 Task: Search on LinkedIn how to upload a resume.
Action: Mouse moved to (728, 613)
Screenshot: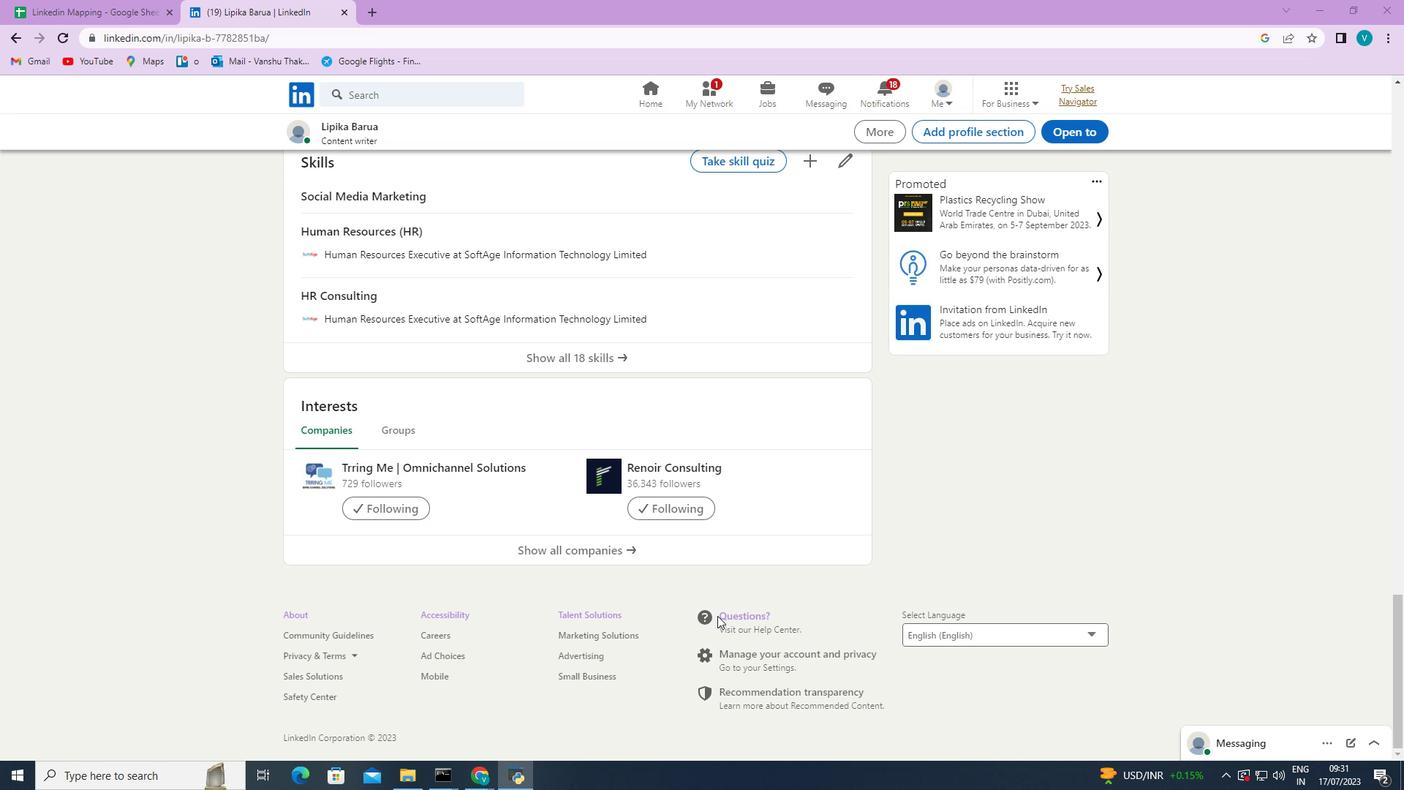 
Action: Mouse pressed left at (728, 613)
Screenshot: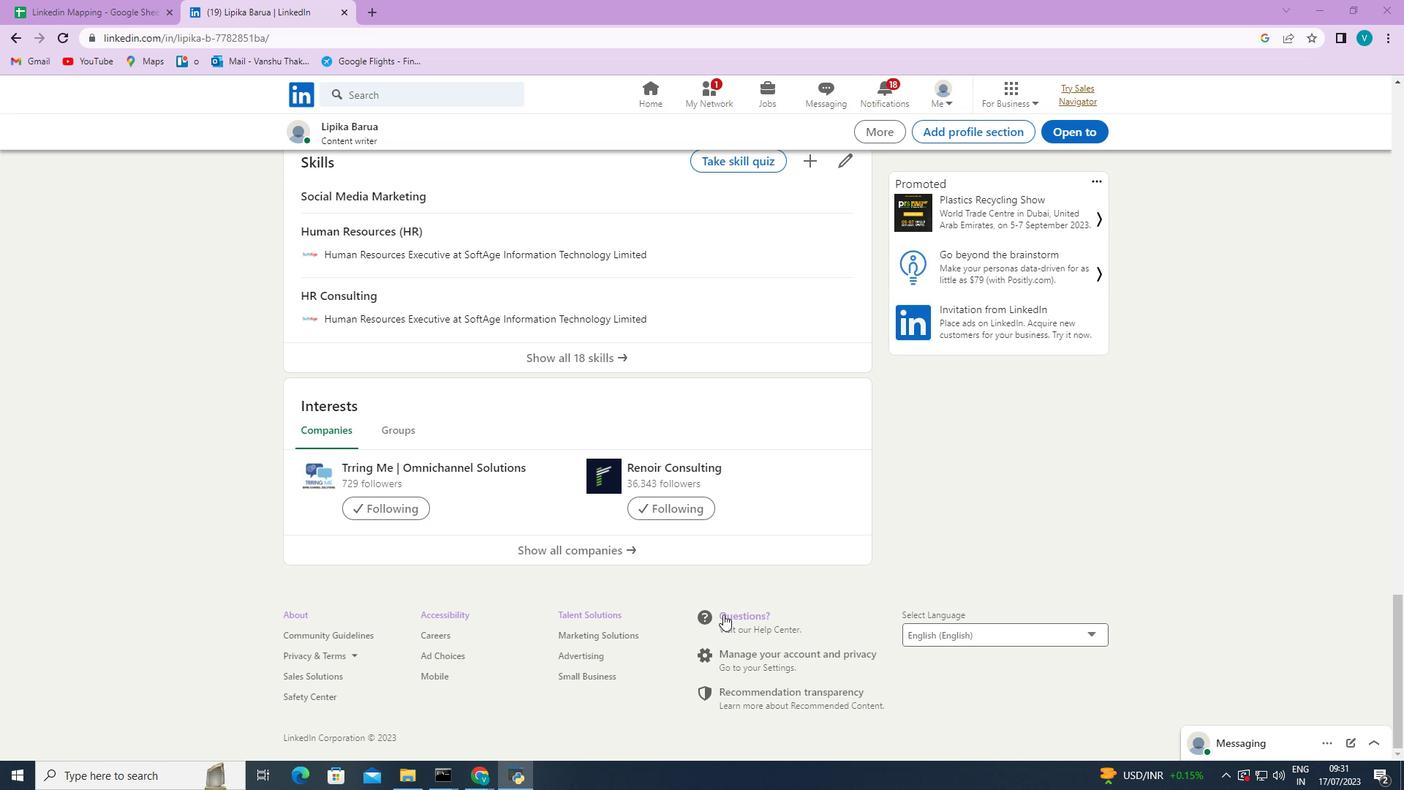 
Action: Mouse moved to (466, 243)
Screenshot: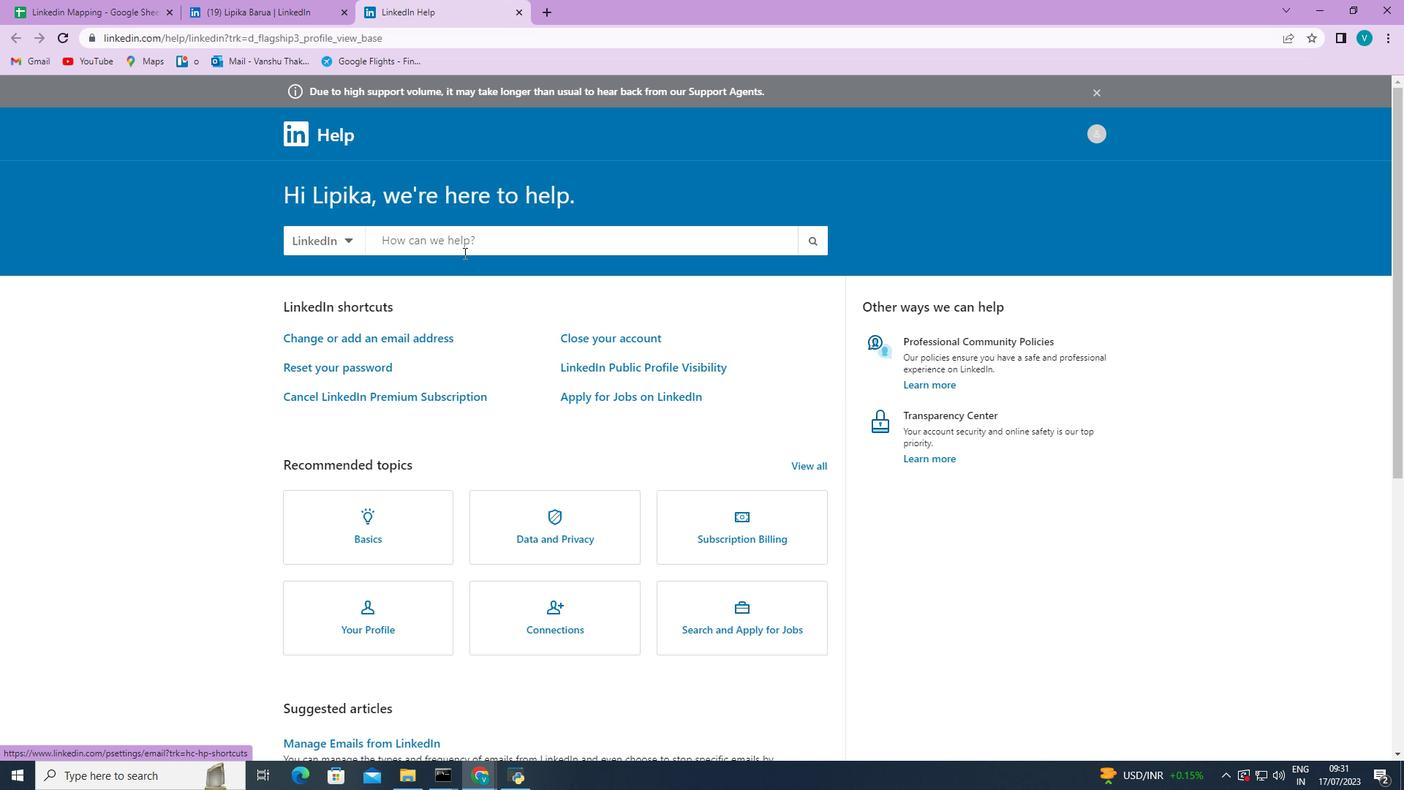 
Action: Mouse pressed left at (466, 243)
Screenshot: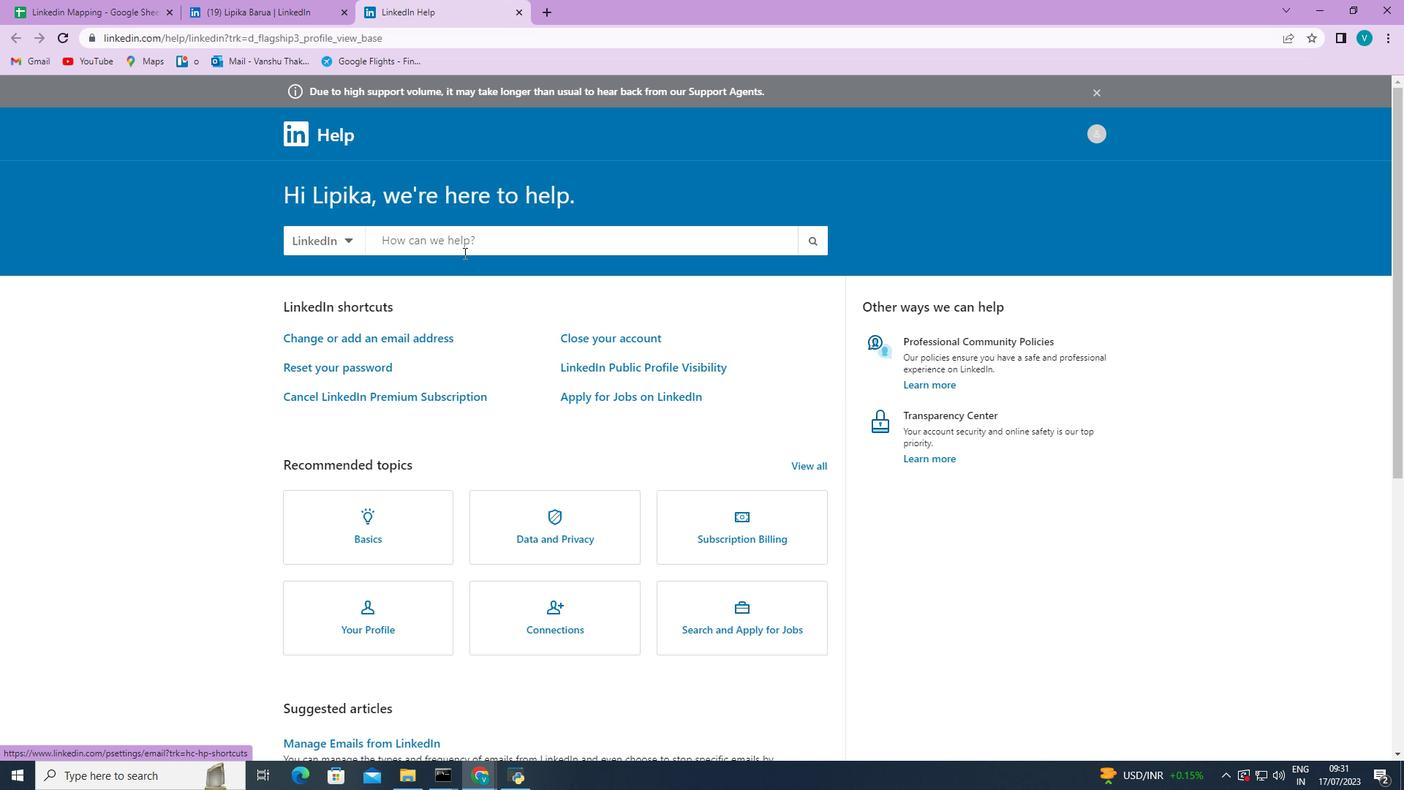 
Action: Mouse moved to (469, 269)
Screenshot: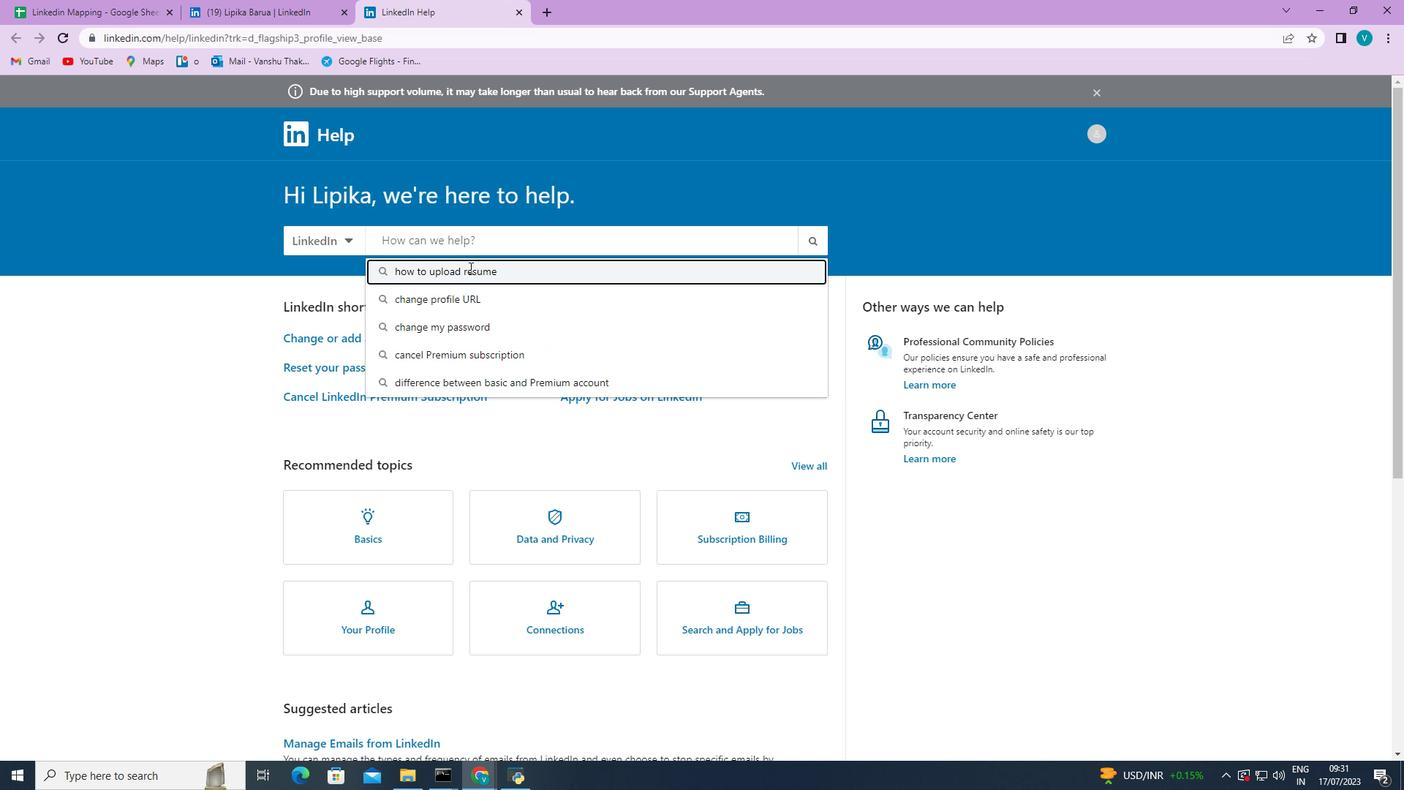 
Action: Mouse pressed left at (469, 269)
Screenshot: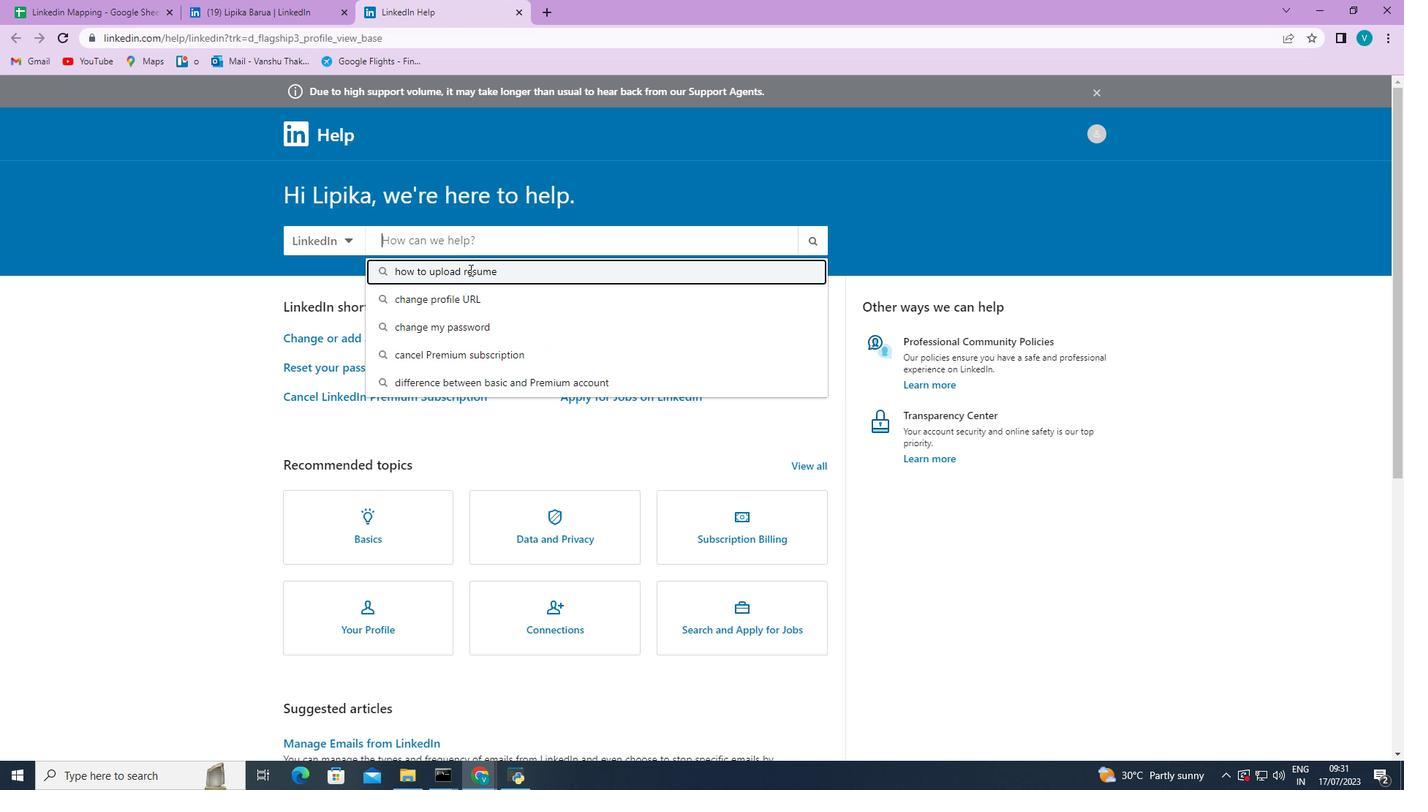 
Action: Mouse moved to (965, 349)
Screenshot: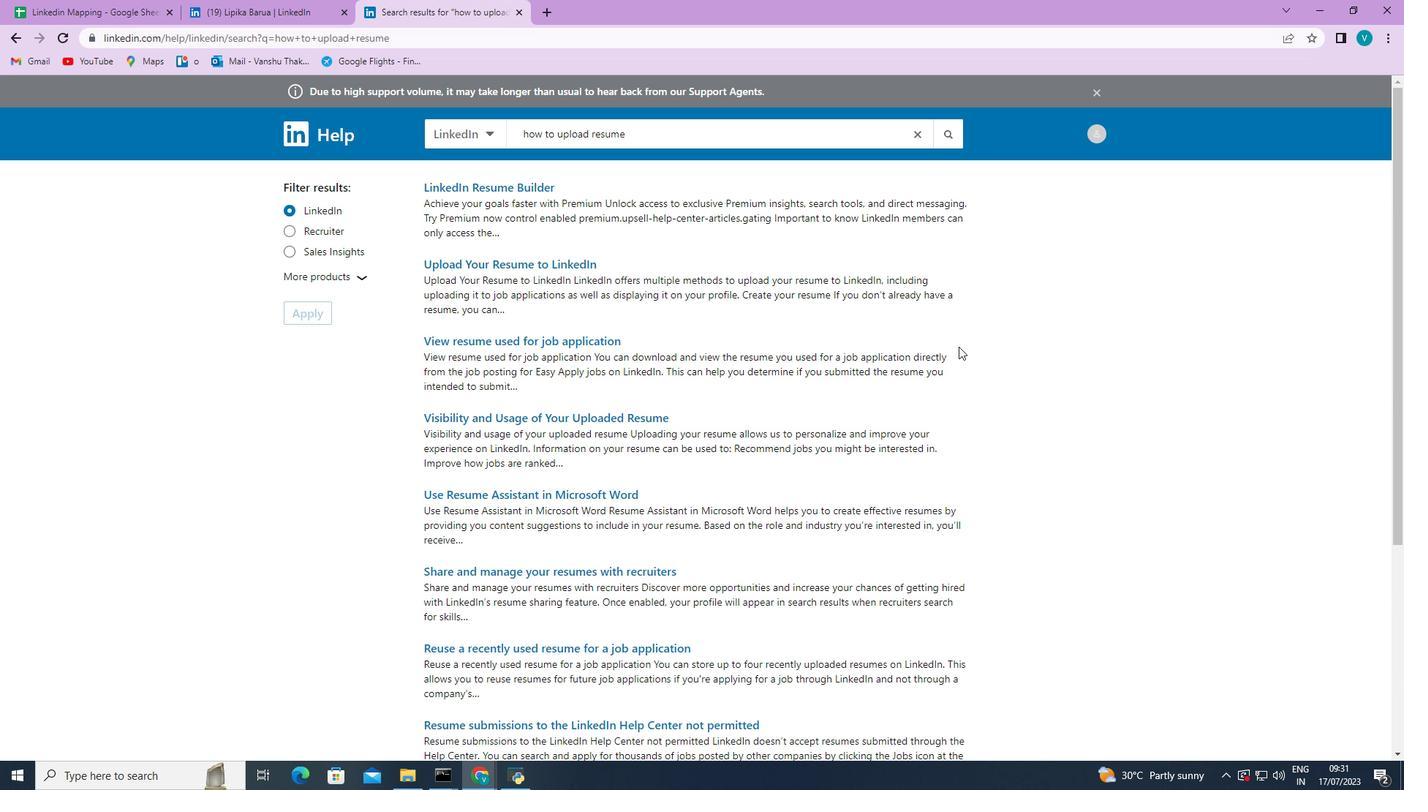 
Action: Mouse scrolled (965, 348) with delta (0, 0)
Screenshot: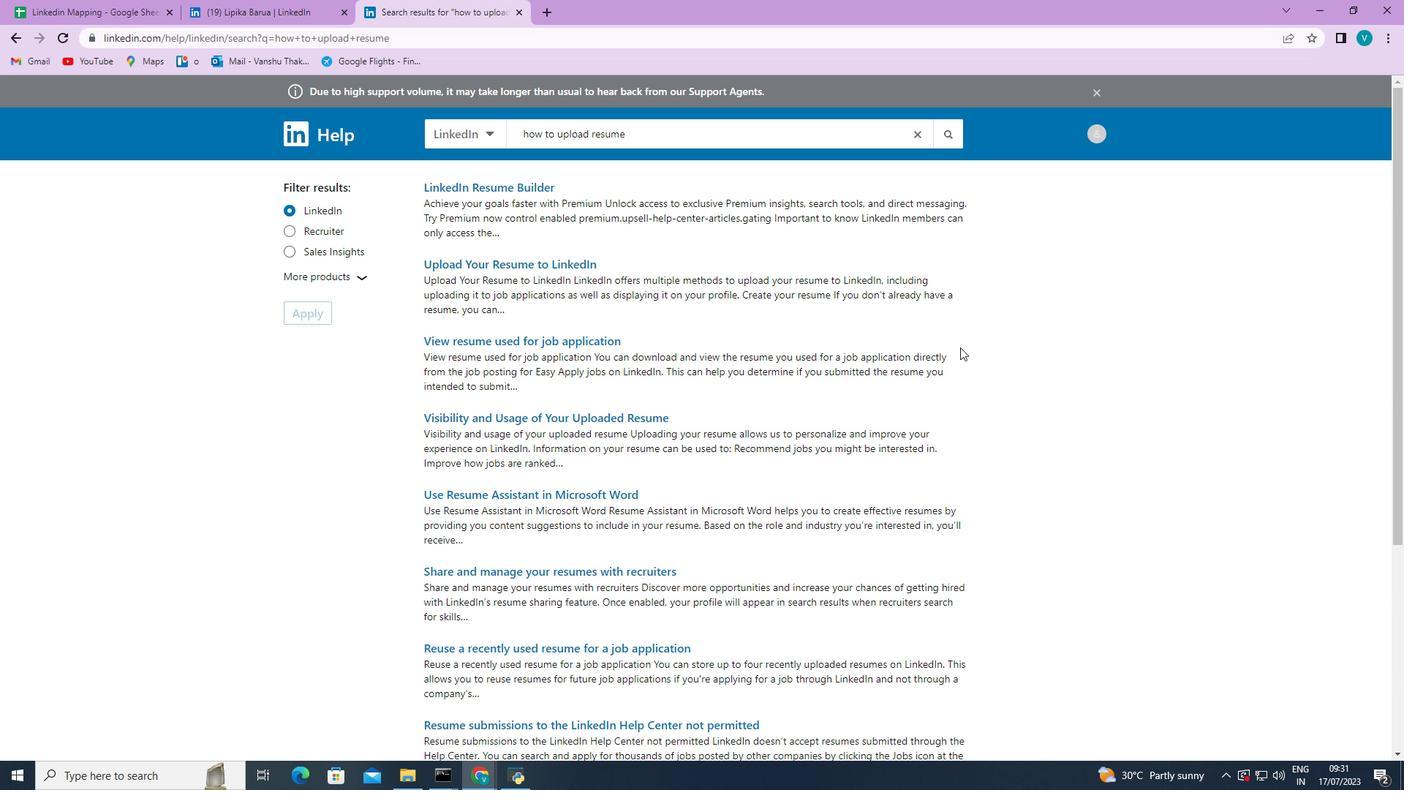 
Action: Mouse moved to (967, 349)
Screenshot: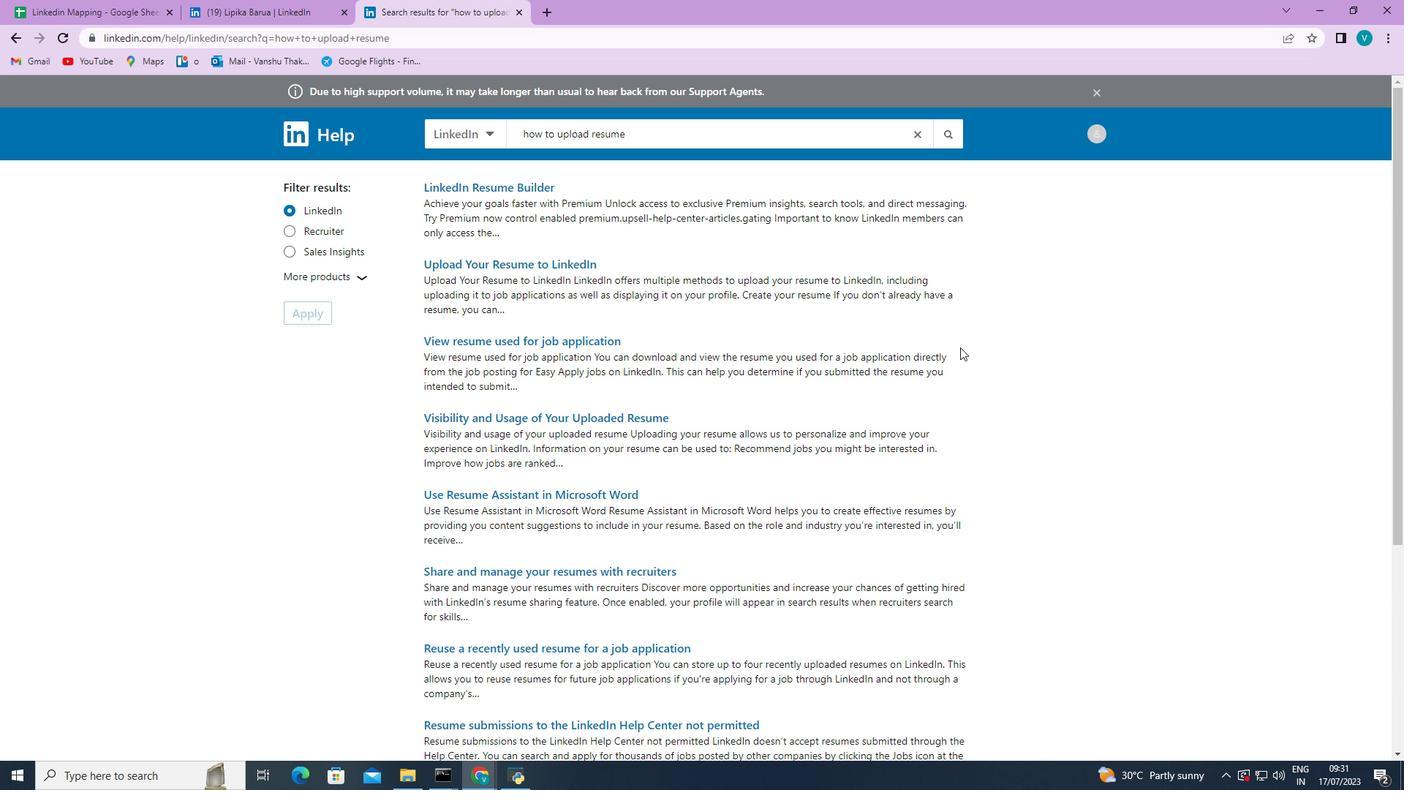 
Action: Mouse scrolled (967, 349) with delta (0, 0)
Screenshot: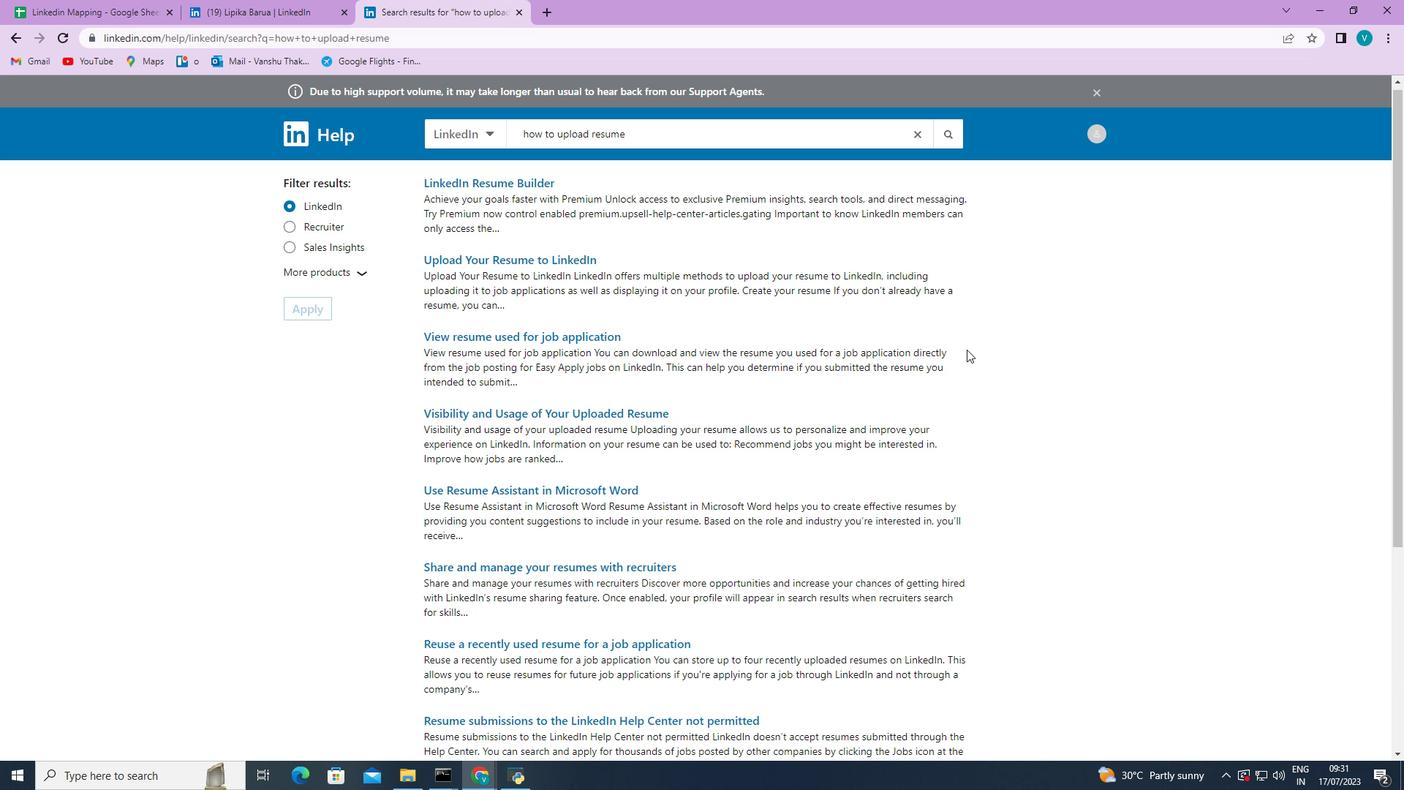 
Action: Mouse scrolled (967, 349) with delta (0, 0)
Screenshot: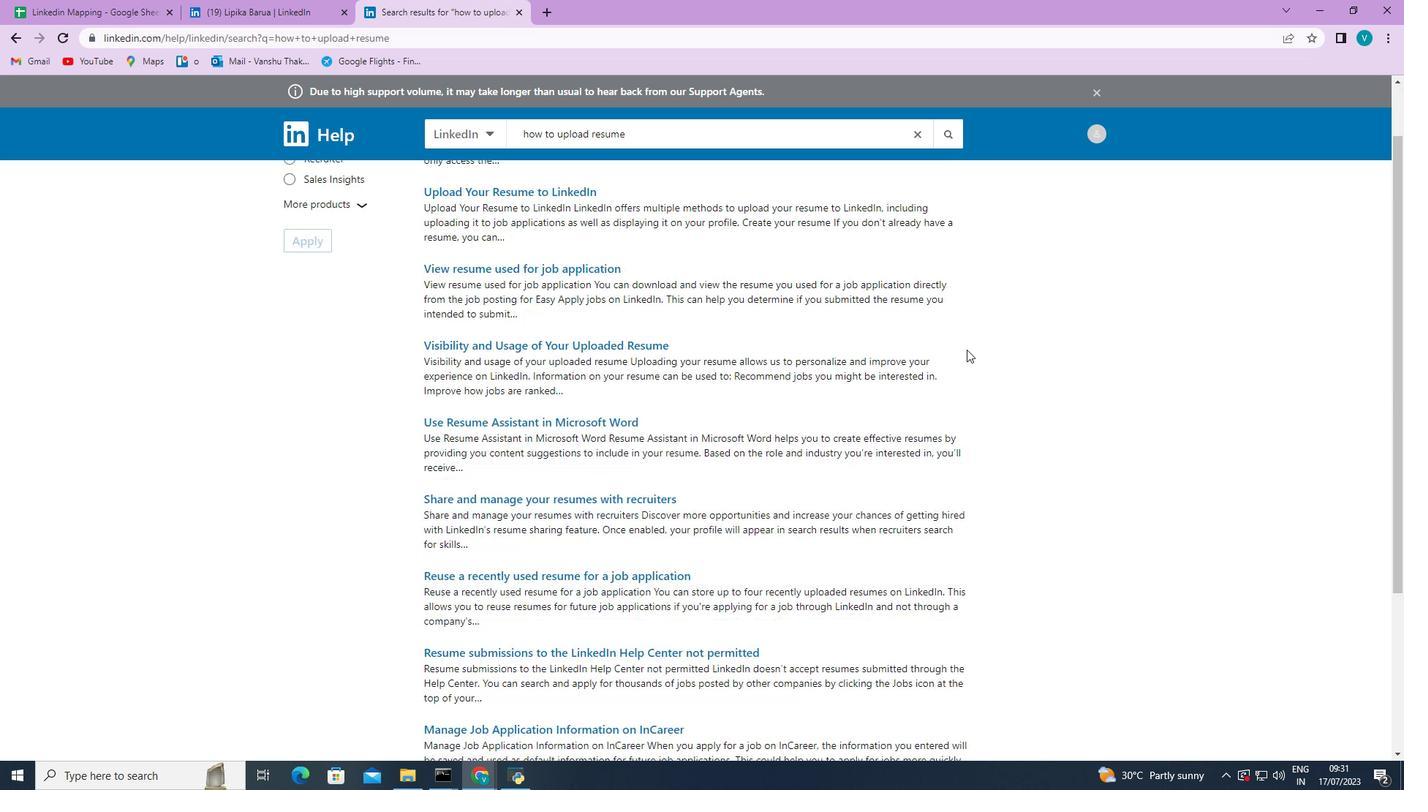 
Action: Mouse scrolled (967, 349) with delta (0, 0)
Screenshot: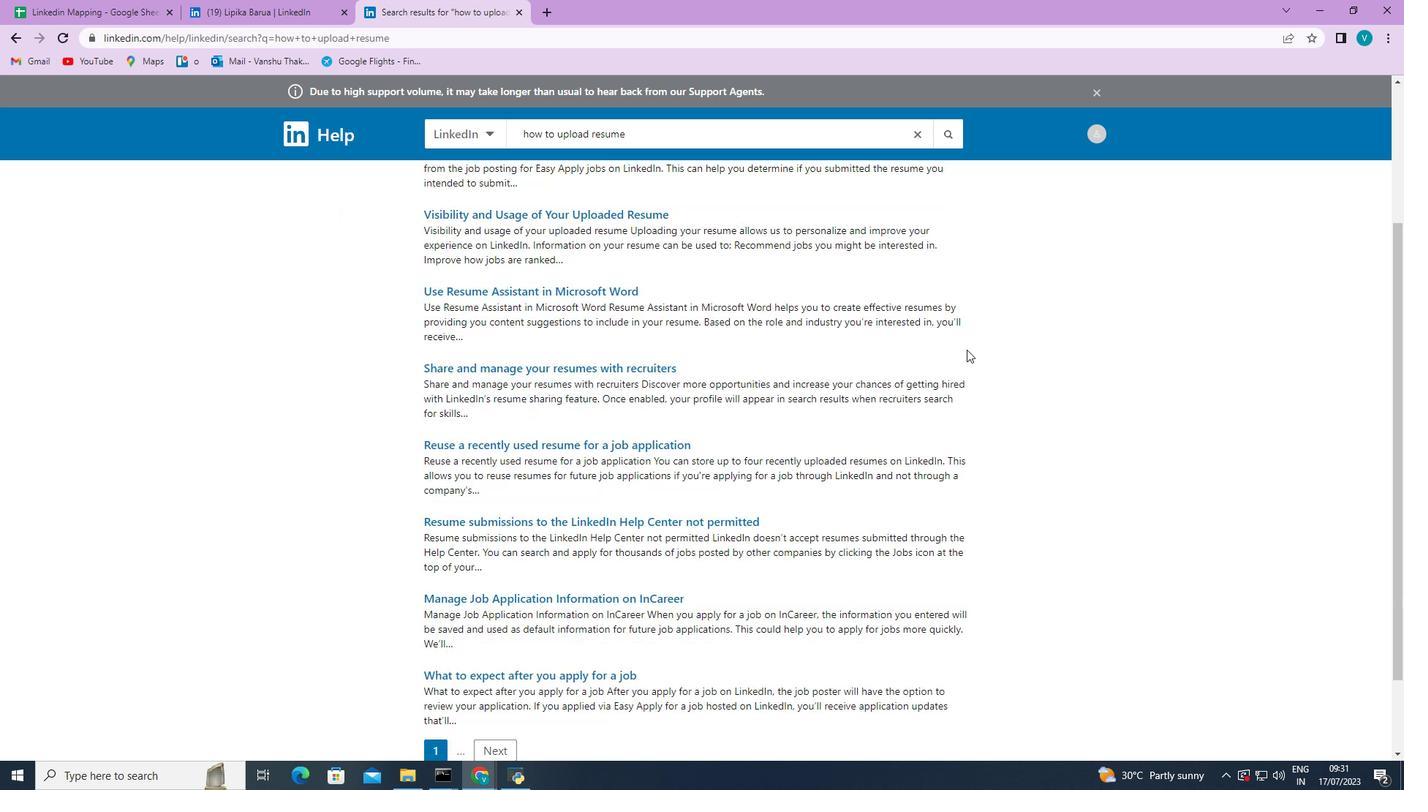 
Action: Mouse scrolled (967, 349) with delta (0, 0)
Screenshot: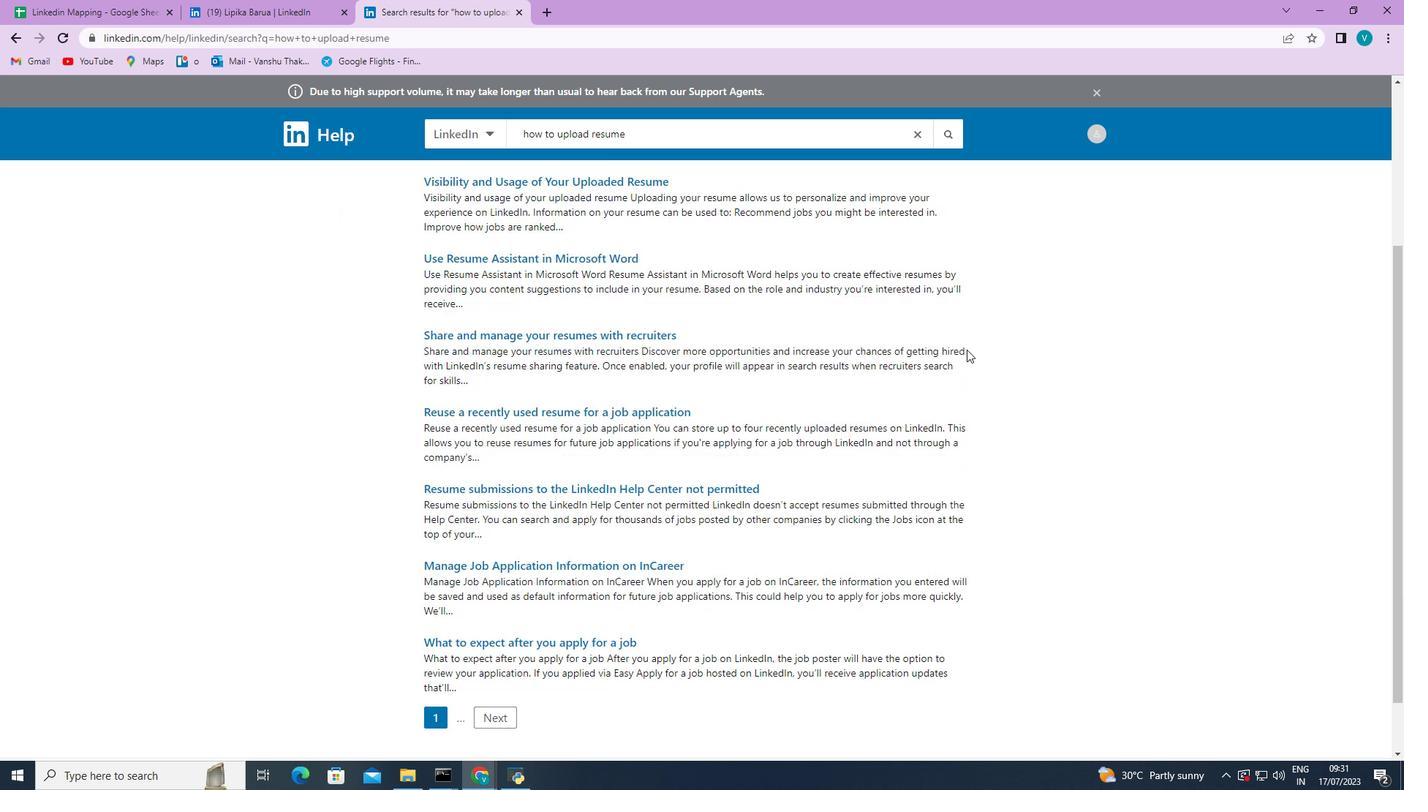 
Action: Mouse moved to (992, 409)
Screenshot: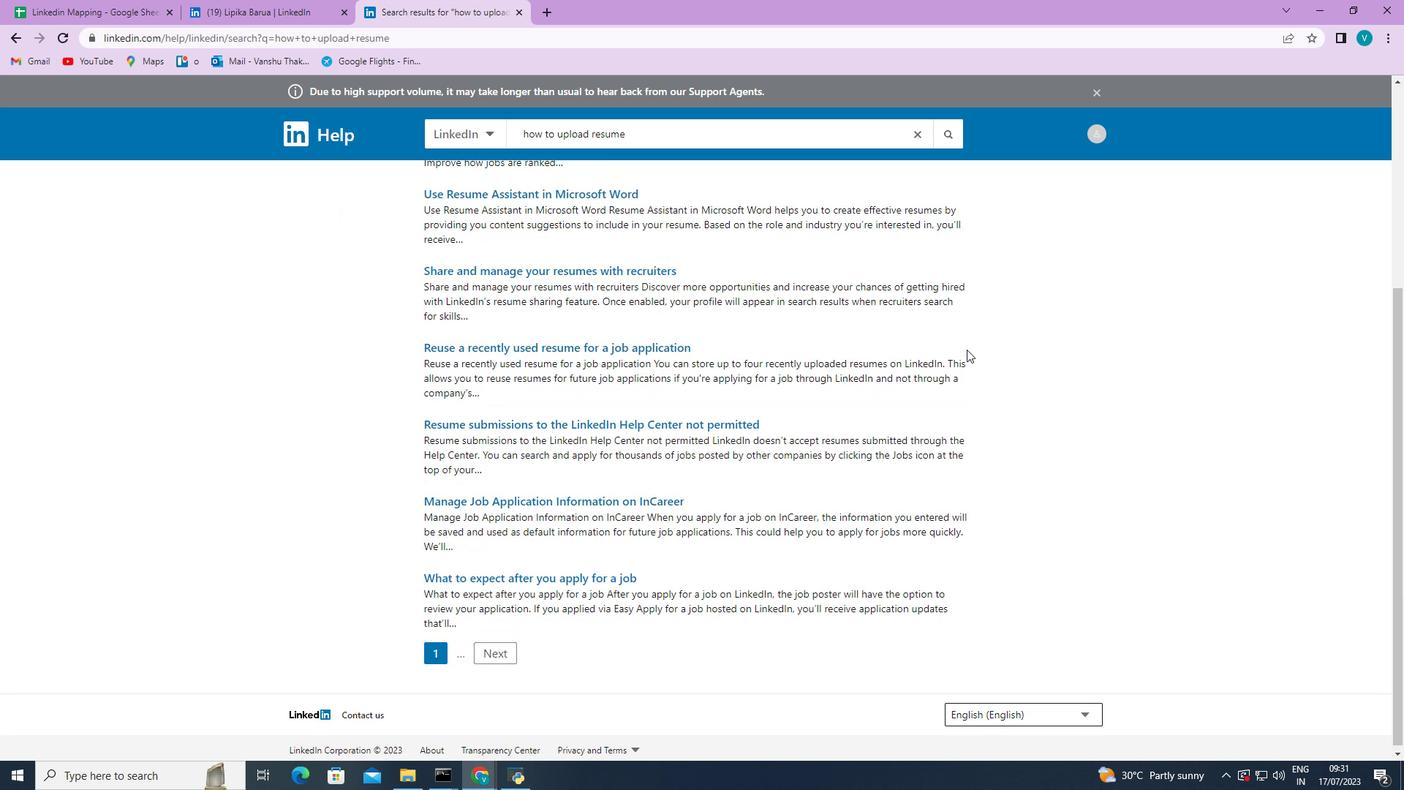 
Action: Mouse scrolled (992, 408) with delta (0, 0)
Screenshot: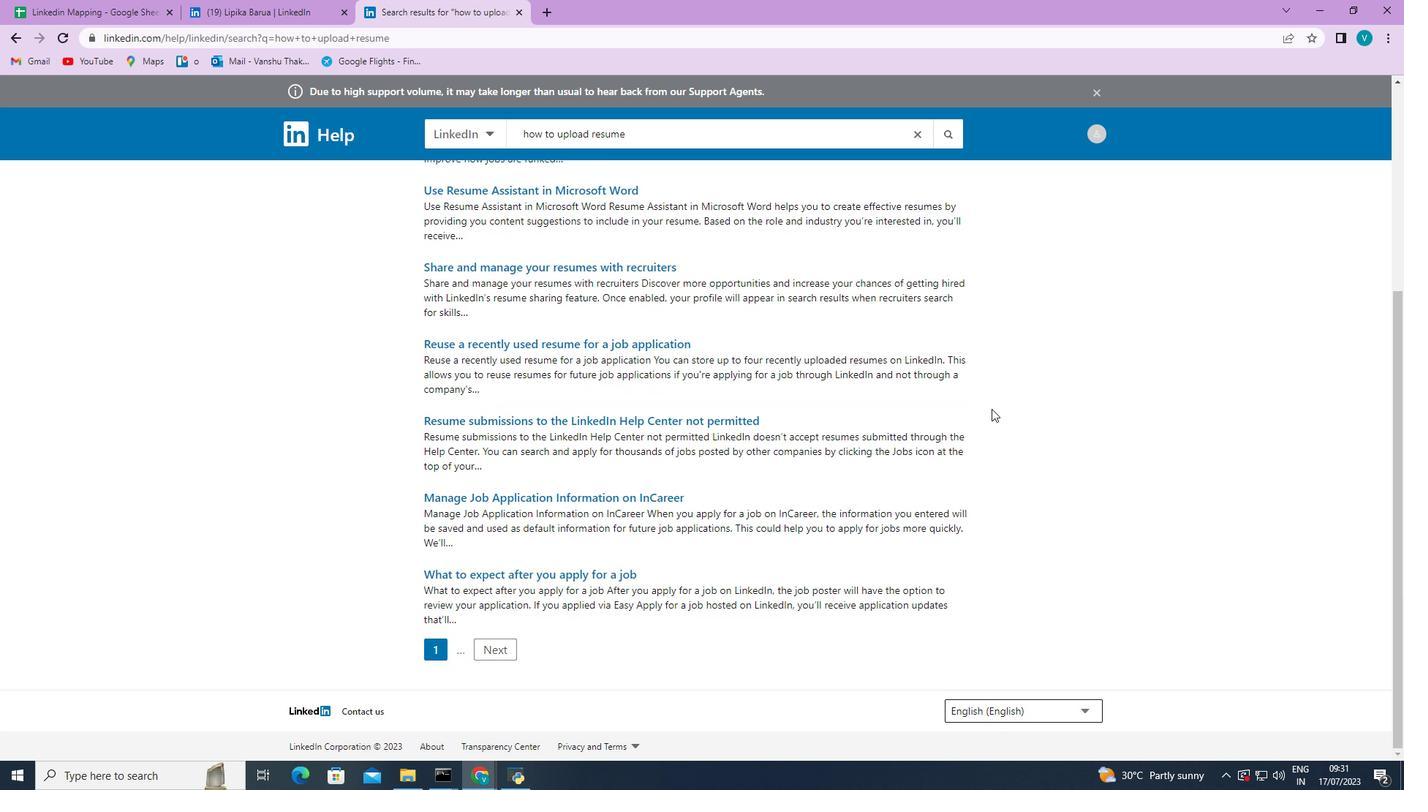 
